 Task: Create List Videos in Board Thought Leadership to Workspace Creative Services. Create List Links in Board Event Marketing to Workspace Creative Services. Create List Notes in Board Employee Performance Management and Evaluation to Workspace Creative Services
Action: Mouse moved to (70, 367)
Screenshot: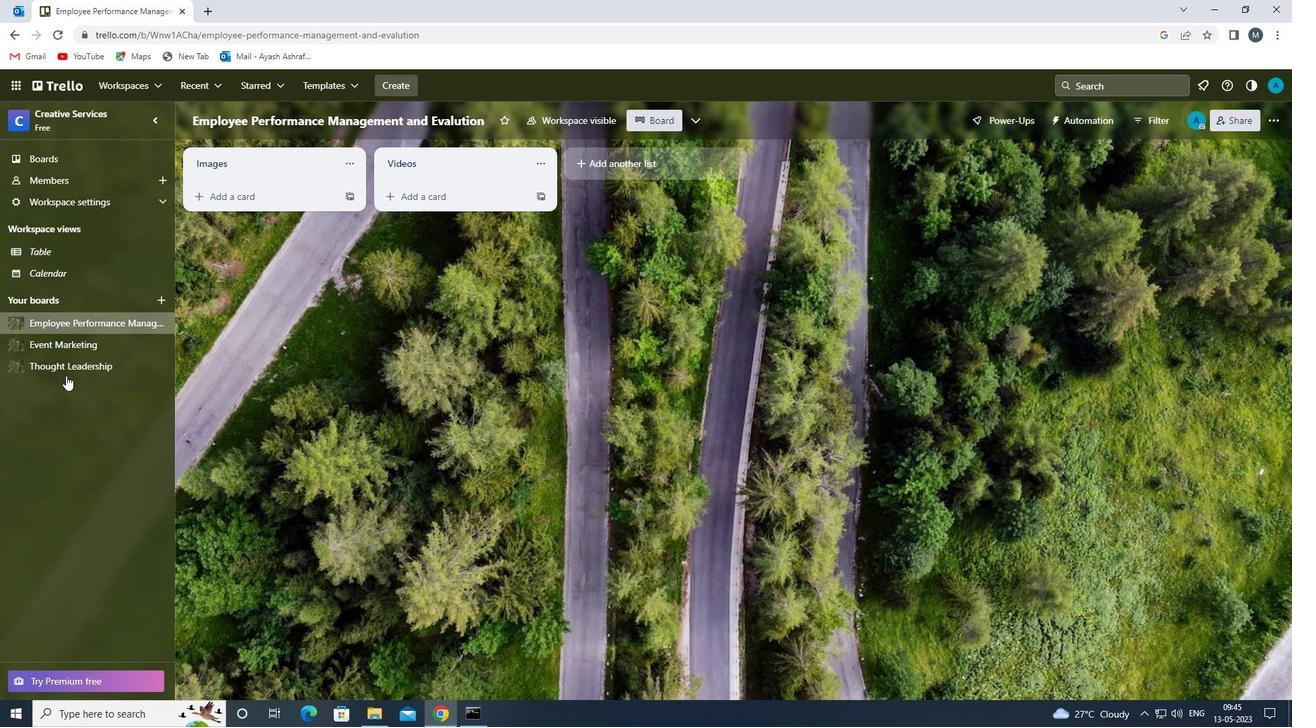 
Action: Mouse pressed left at (70, 367)
Screenshot: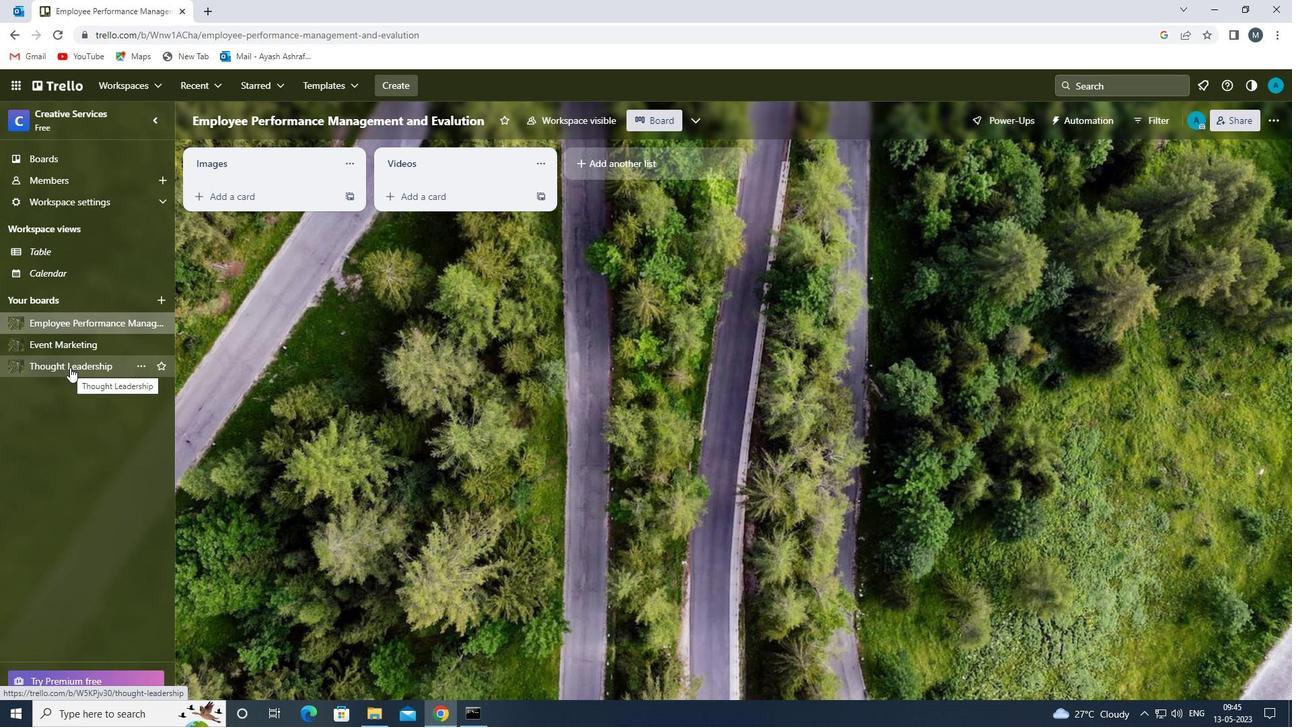 
Action: Mouse moved to (613, 166)
Screenshot: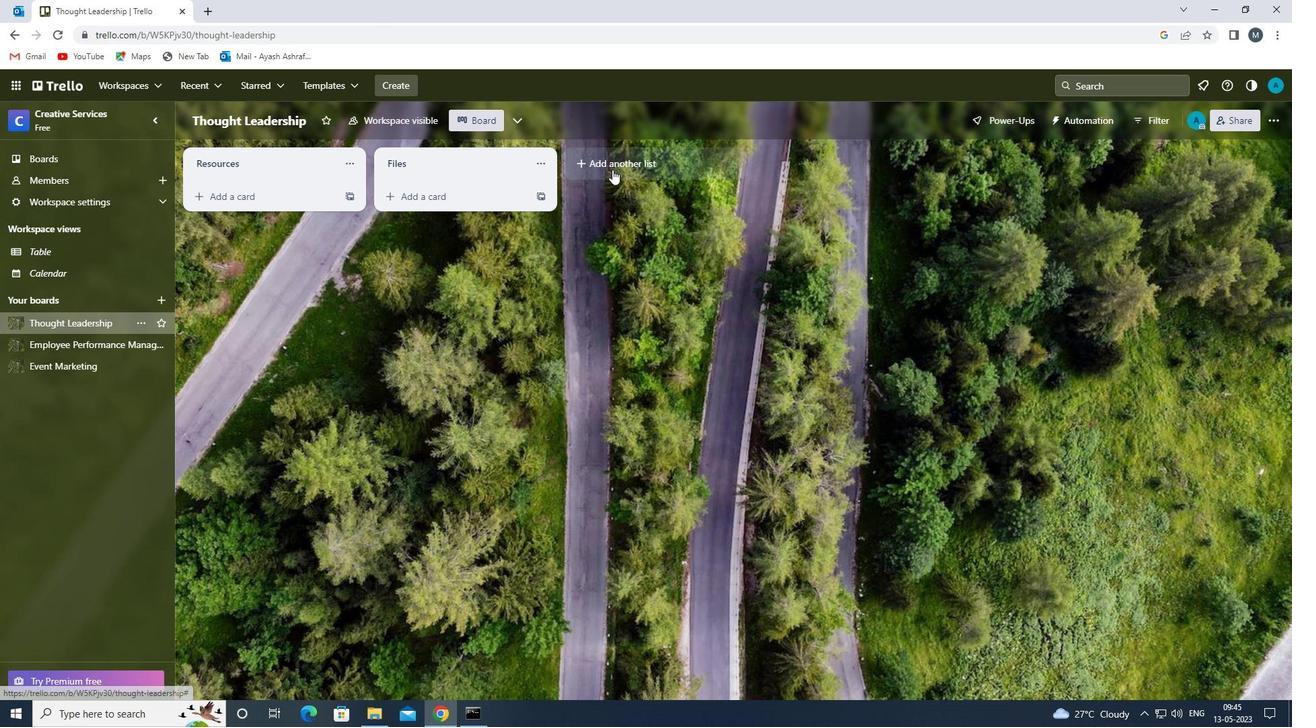 
Action: Mouse pressed left at (613, 166)
Screenshot: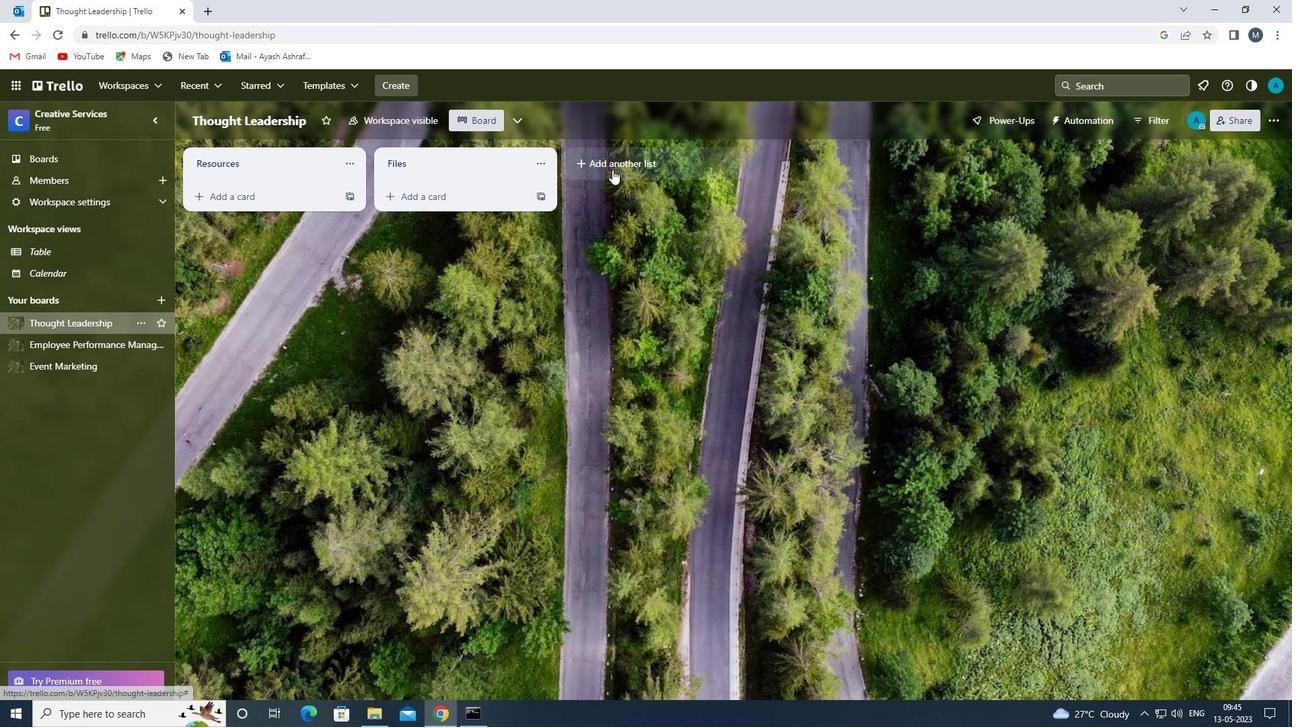 
Action: Mouse moved to (600, 167)
Screenshot: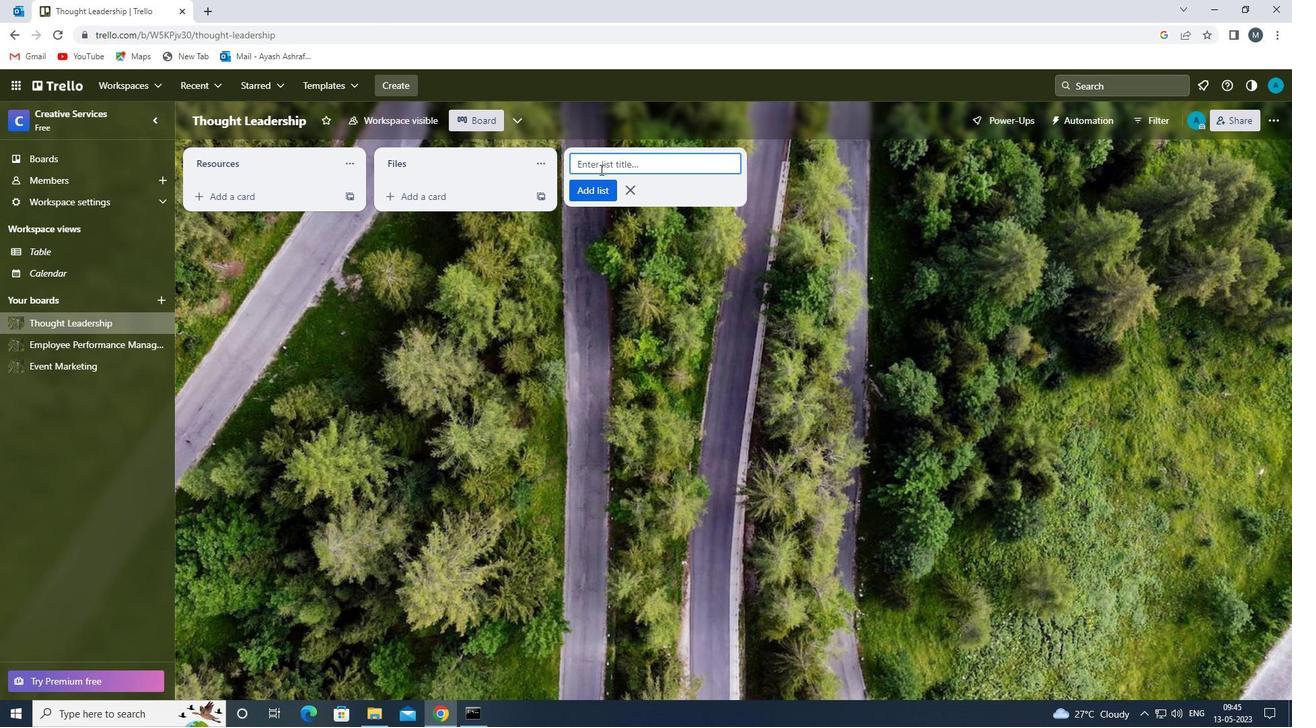 
Action: Mouse pressed left at (600, 167)
Screenshot: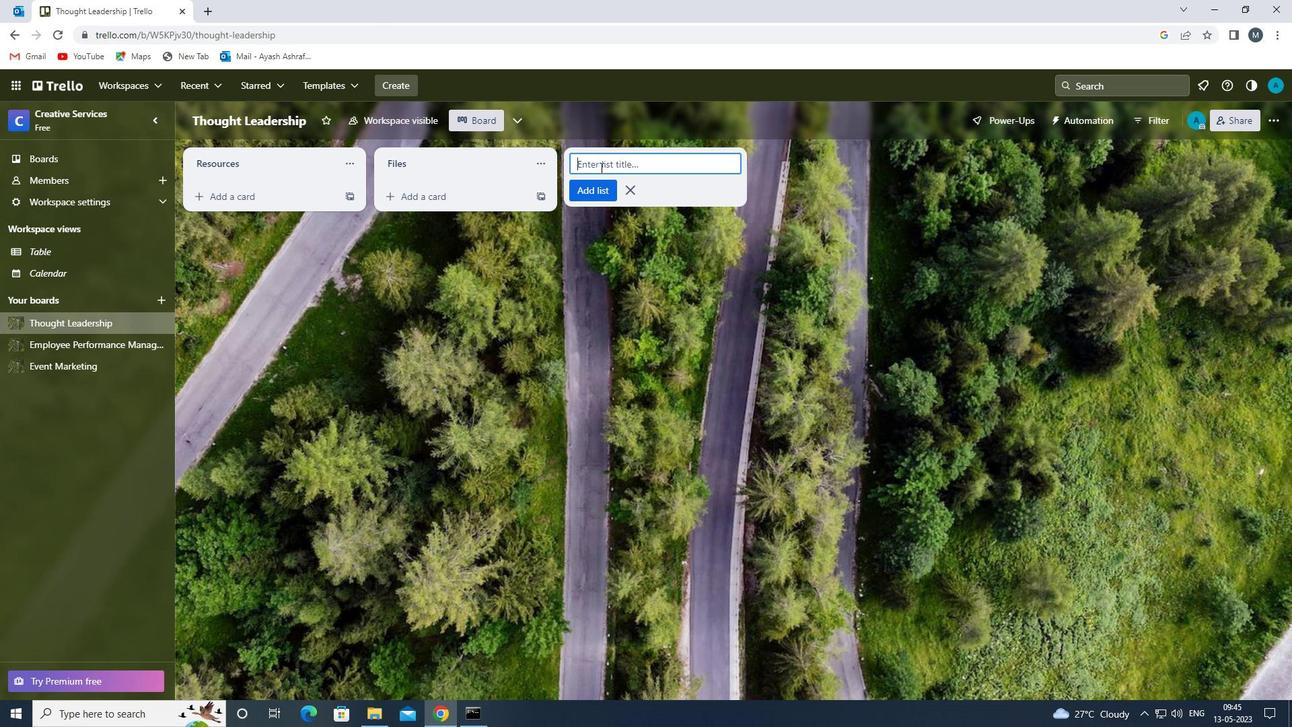 
Action: Key pressed <Key.shift>VIDEOS<Key.space>
Screenshot: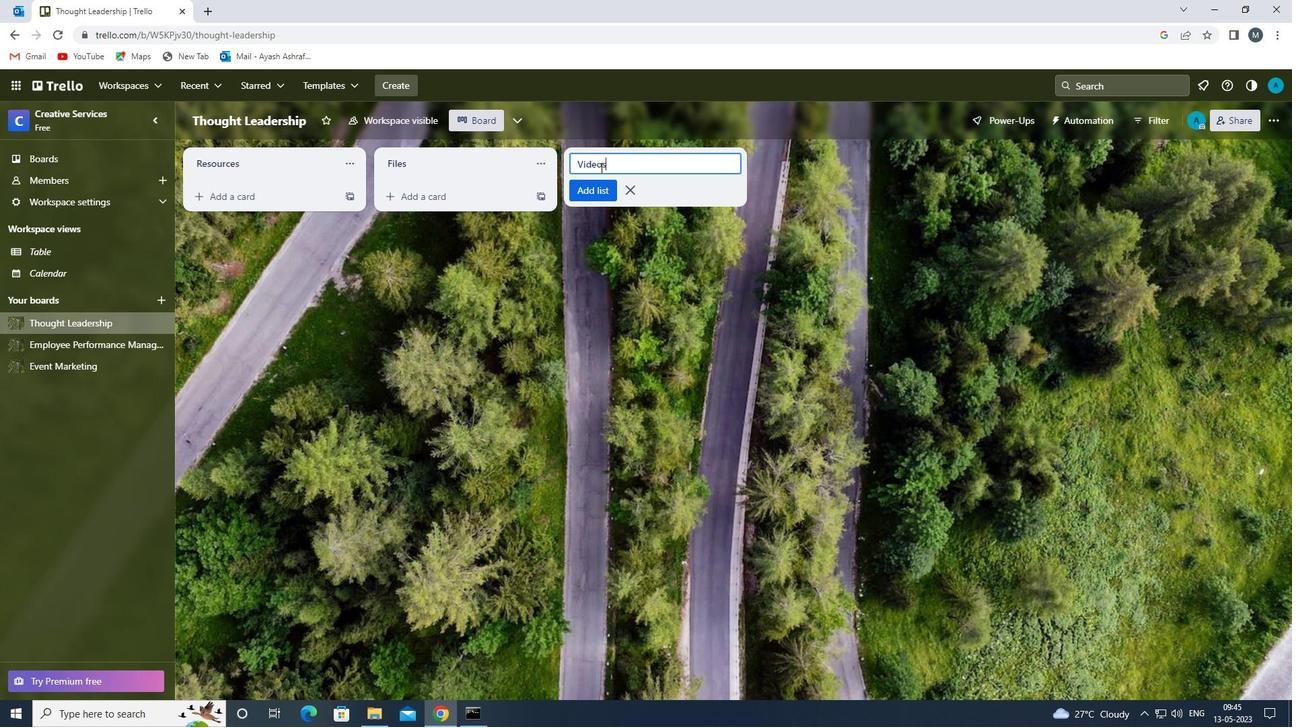 
Action: Mouse moved to (589, 195)
Screenshot: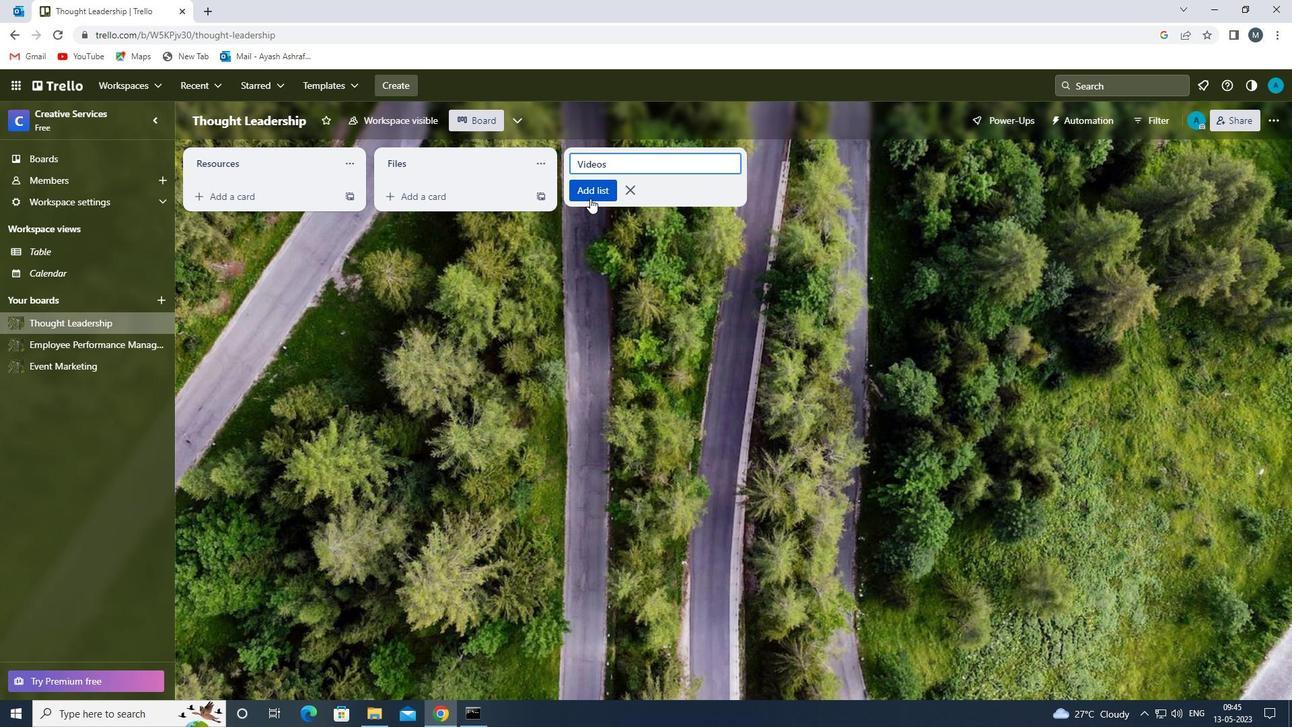 
Action: Mouse pressed left at (589, 195)
Screenshot: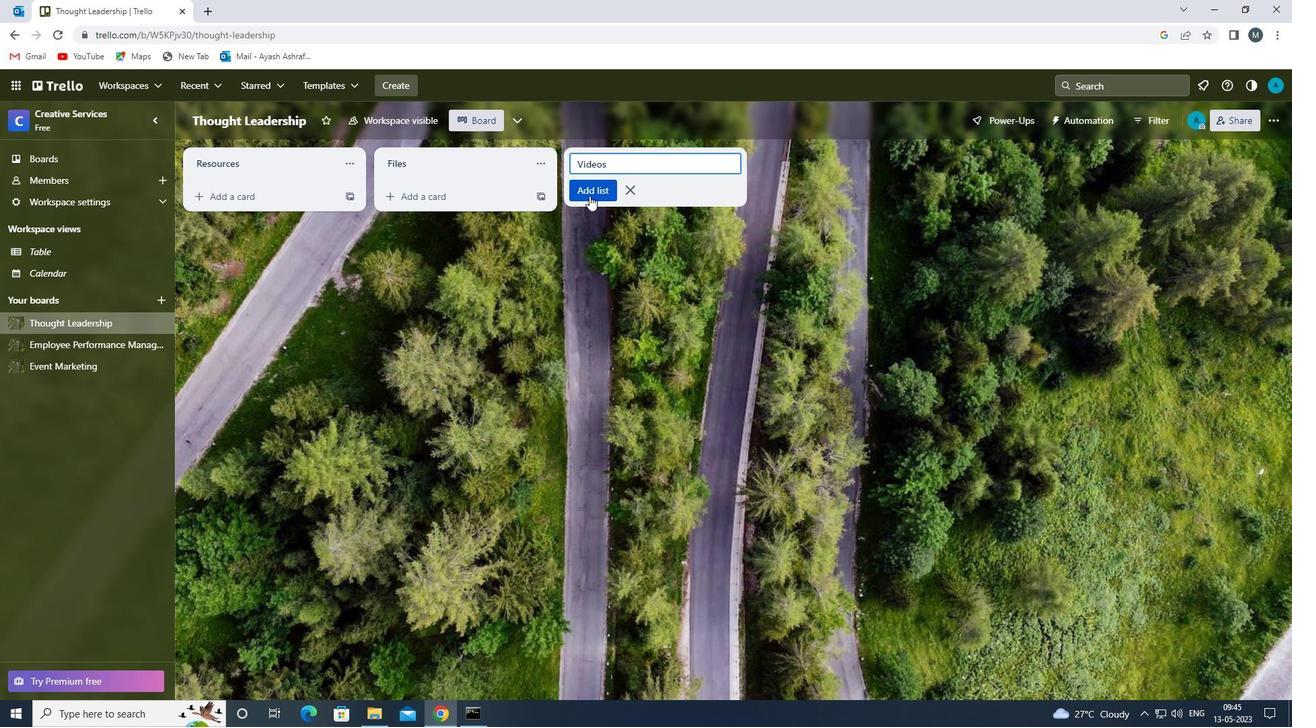 
Action: Mouse moved to (506, 327)
Screenshot: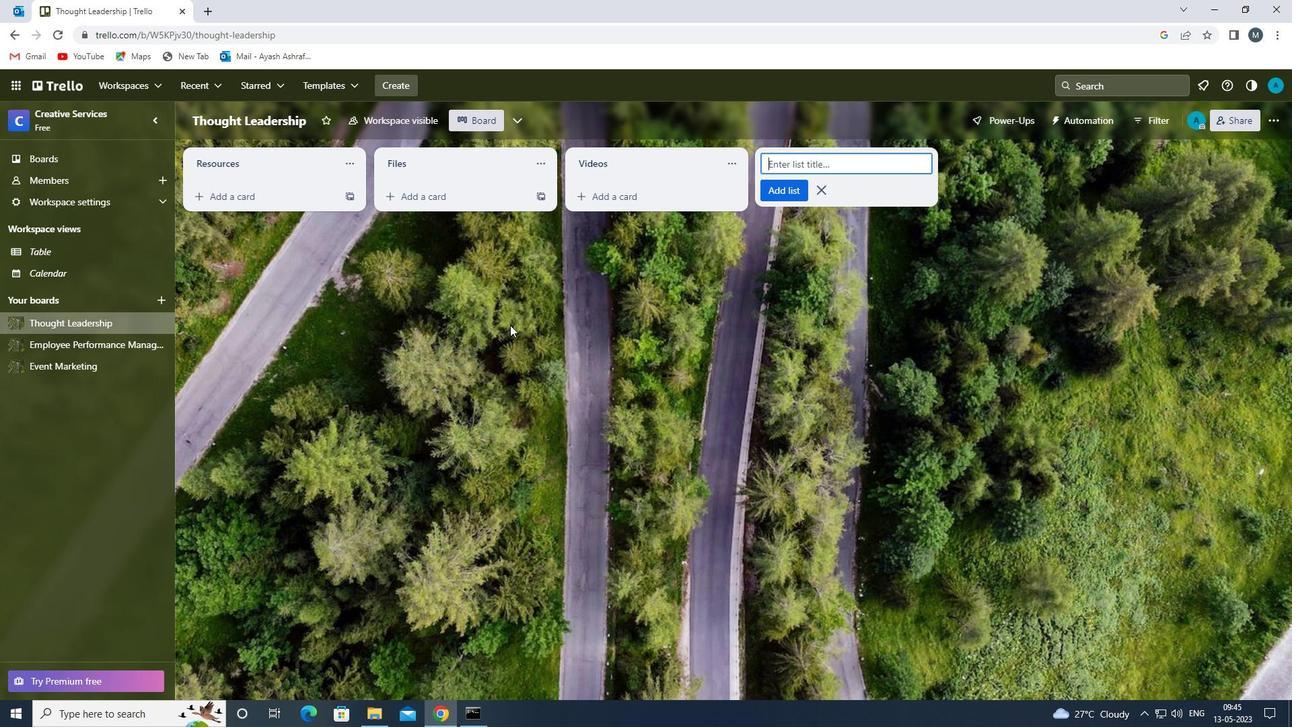
Action: Mouse pressed left at (506, 327)
Screenshot: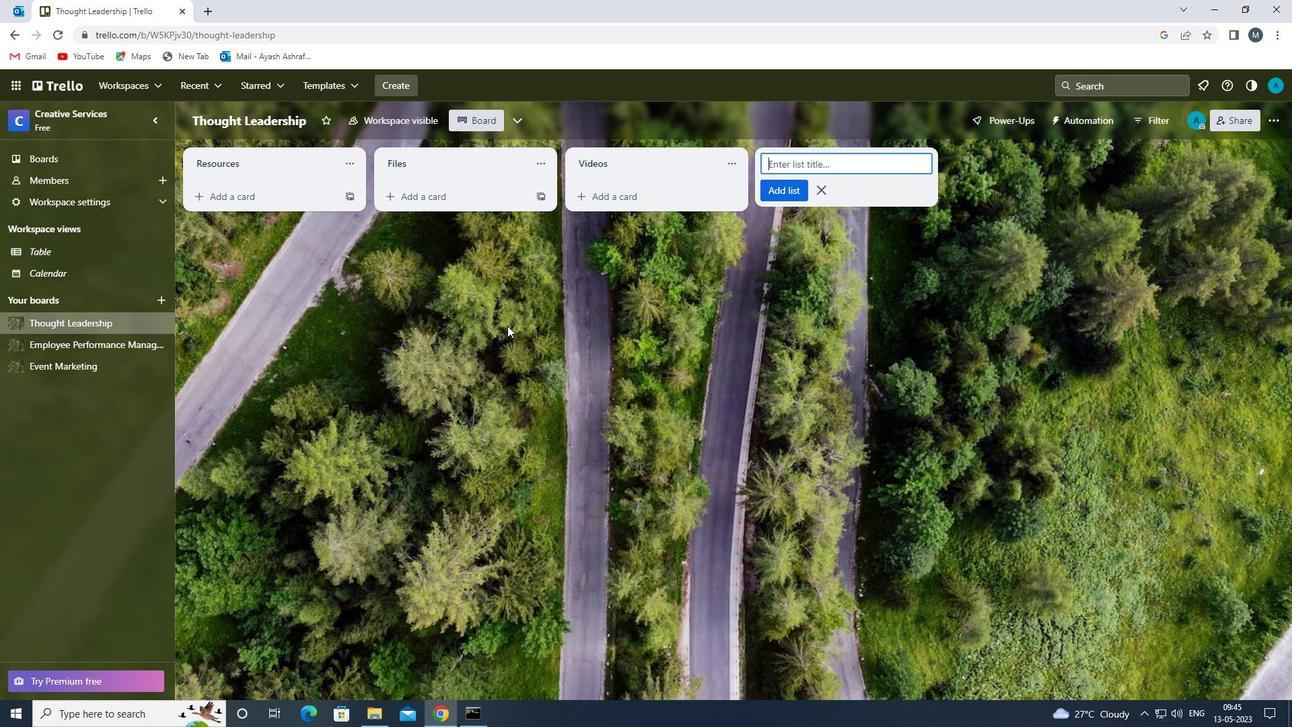 
Action: Mouse moved to (83, 375)
Screenshot: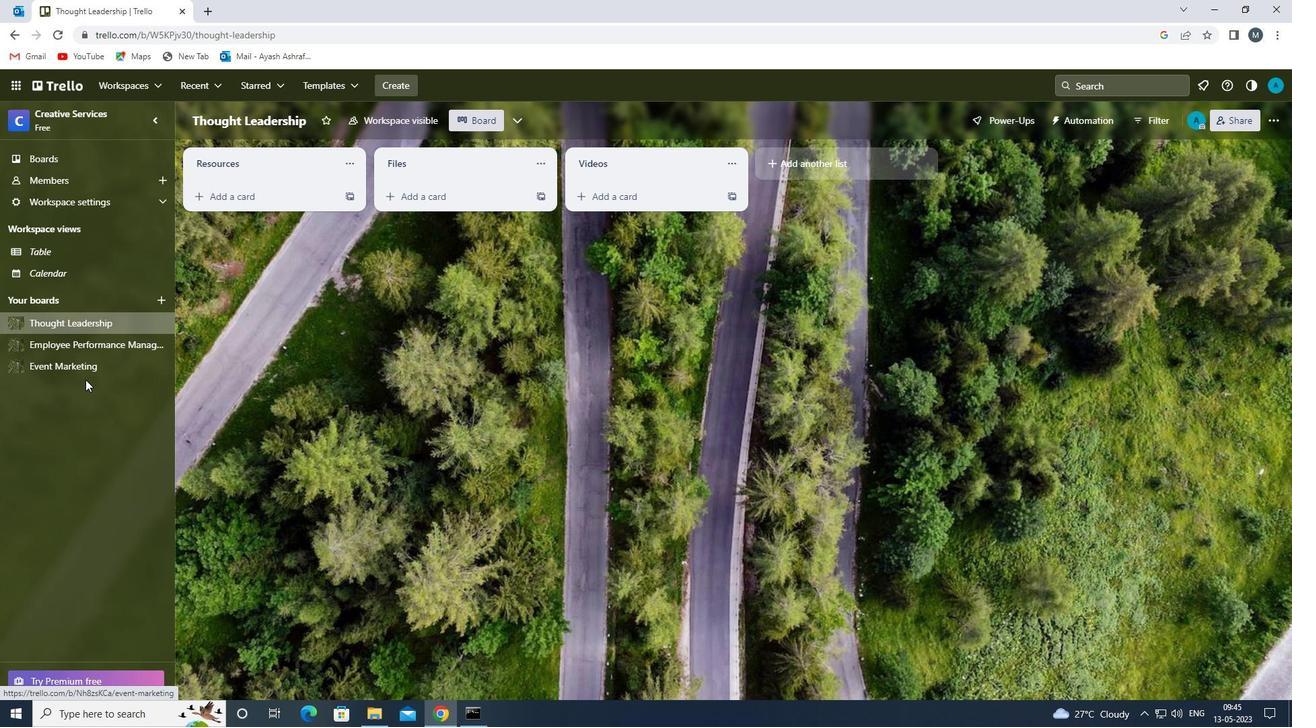 
Action: Mouse pressed left at (83, 375)
Screenshot: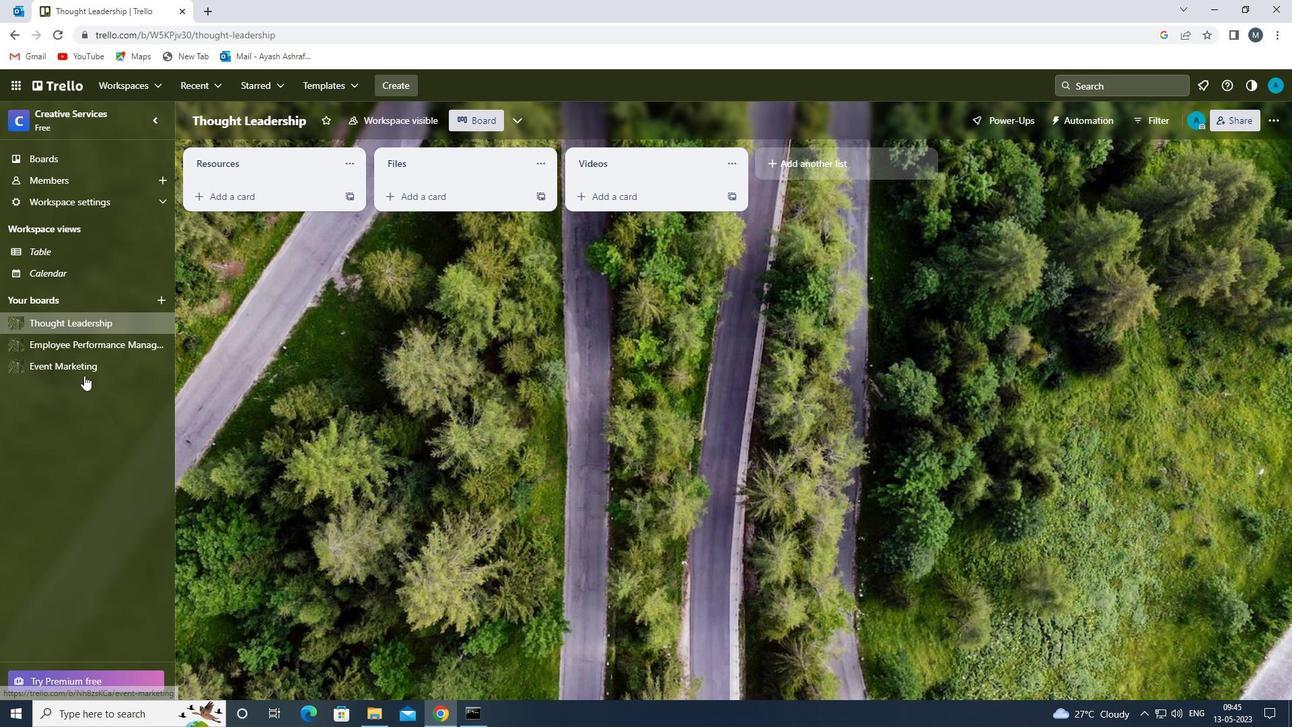 
Action: Mouse moved to (670, 168)
Screenshot: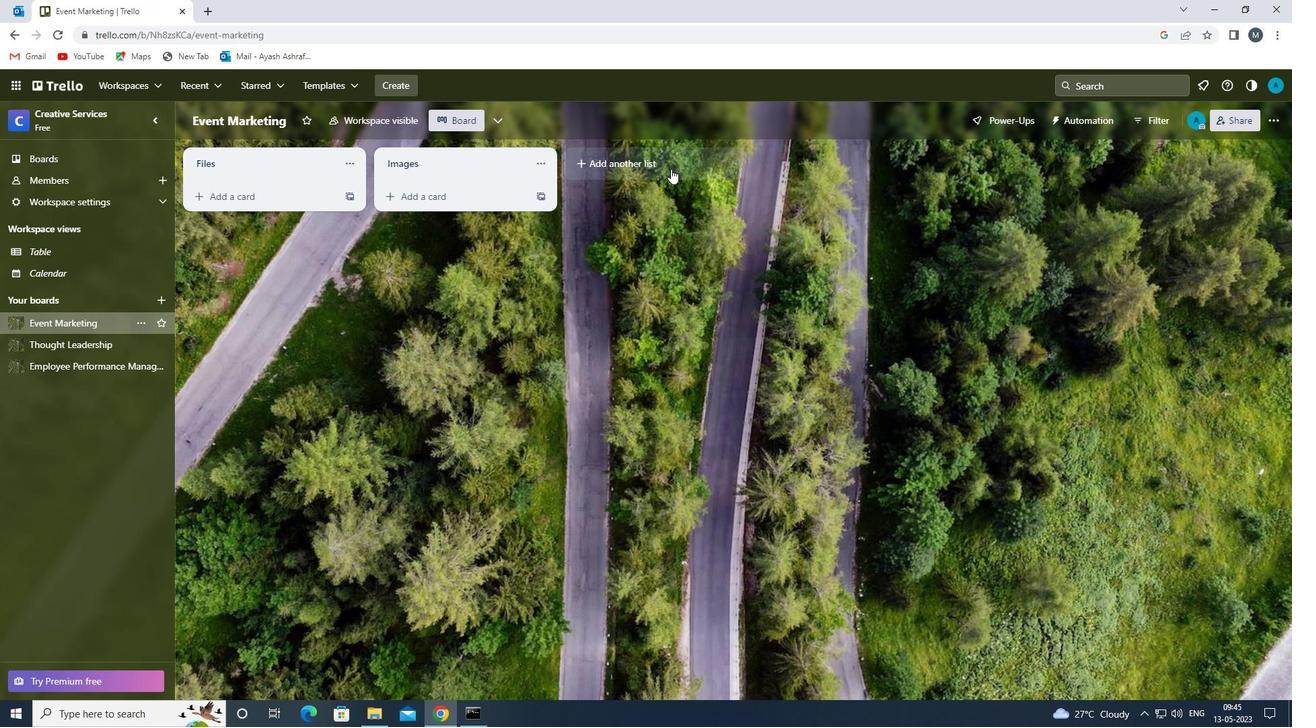 
Action: Mouse pressed left at (670, 168)
Screenshot: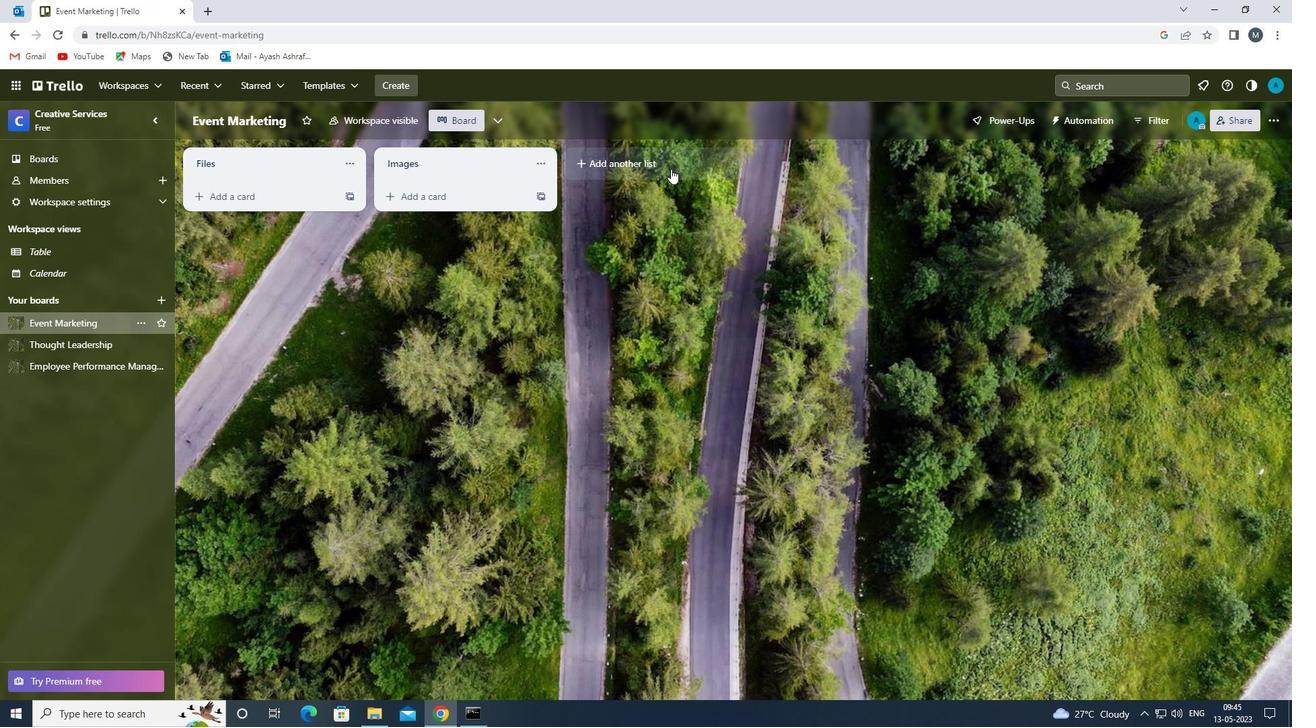 
Action: Mouse moved to (617, 166)
Screenshot: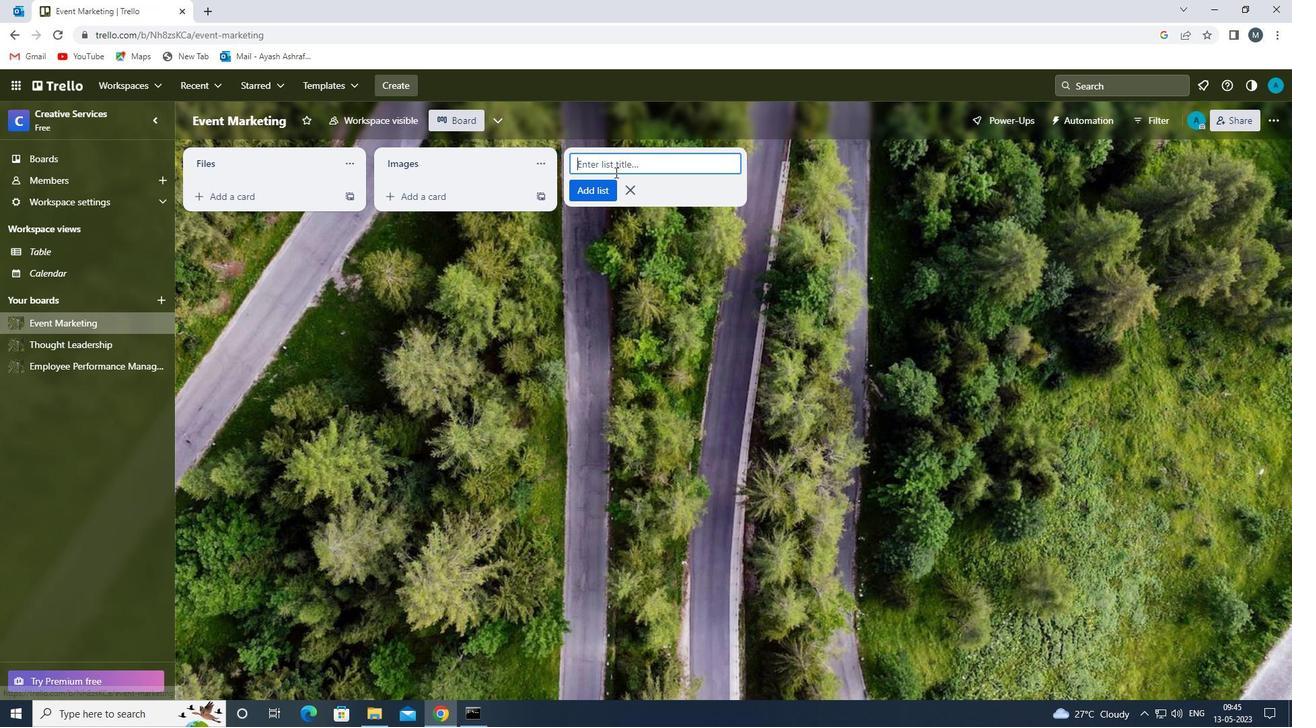 
Action: Mouse pressed left at (617, 166)
Screenshot: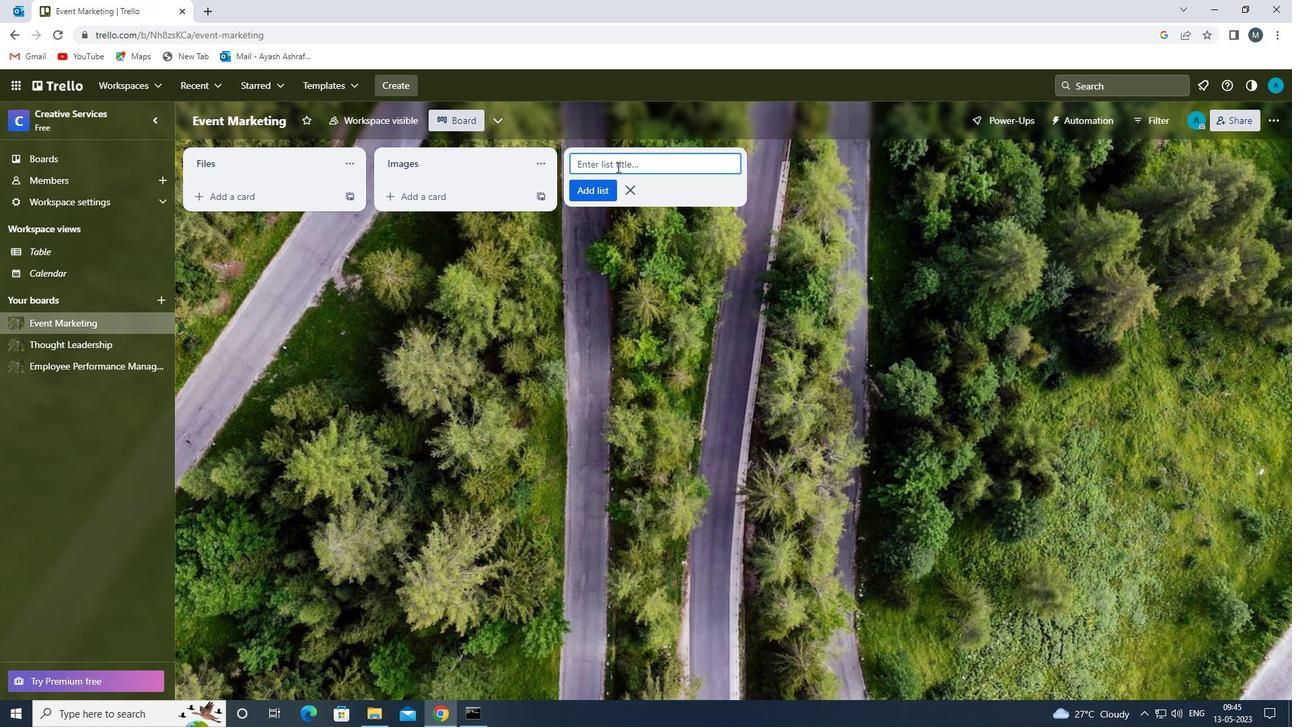 
Action: Key pressed <Key.shift>LINKS<Key.space>
Screenshot: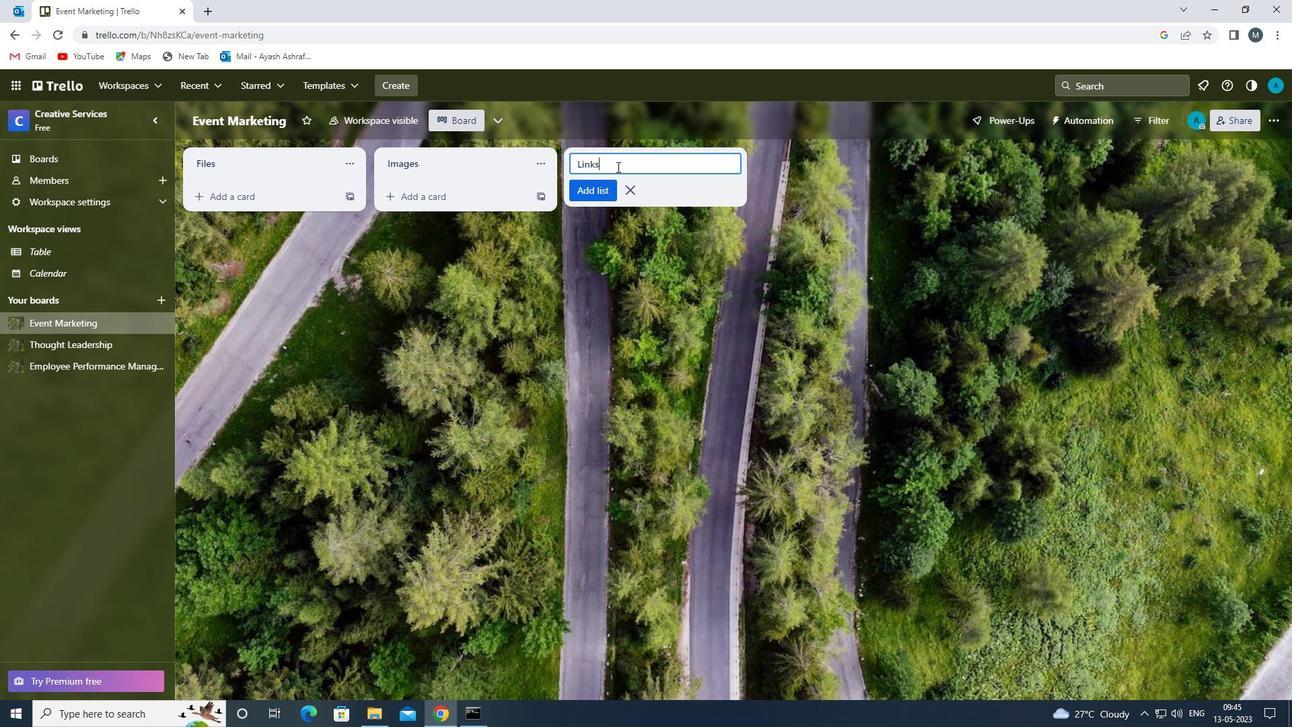 
Action: Mouse moved to (583, 191)
Screenshot: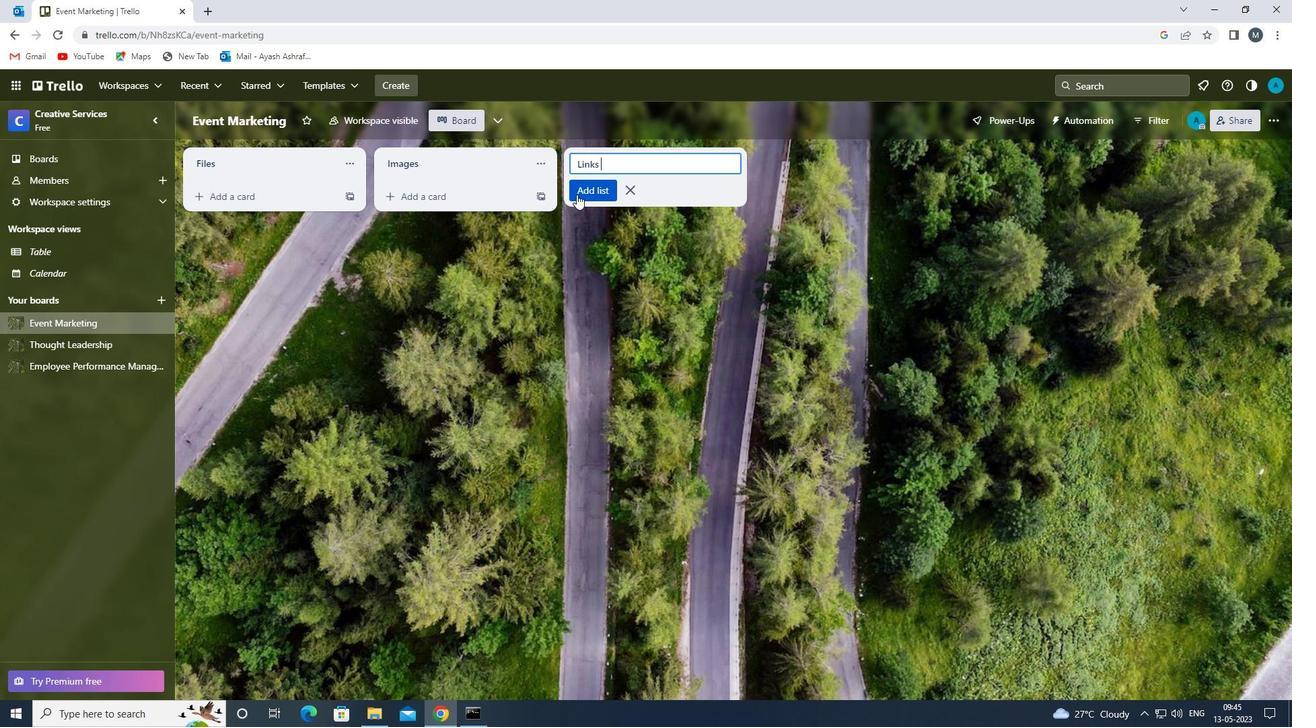 
Action: Mouse pressed left at (583, 191)
Screenshot: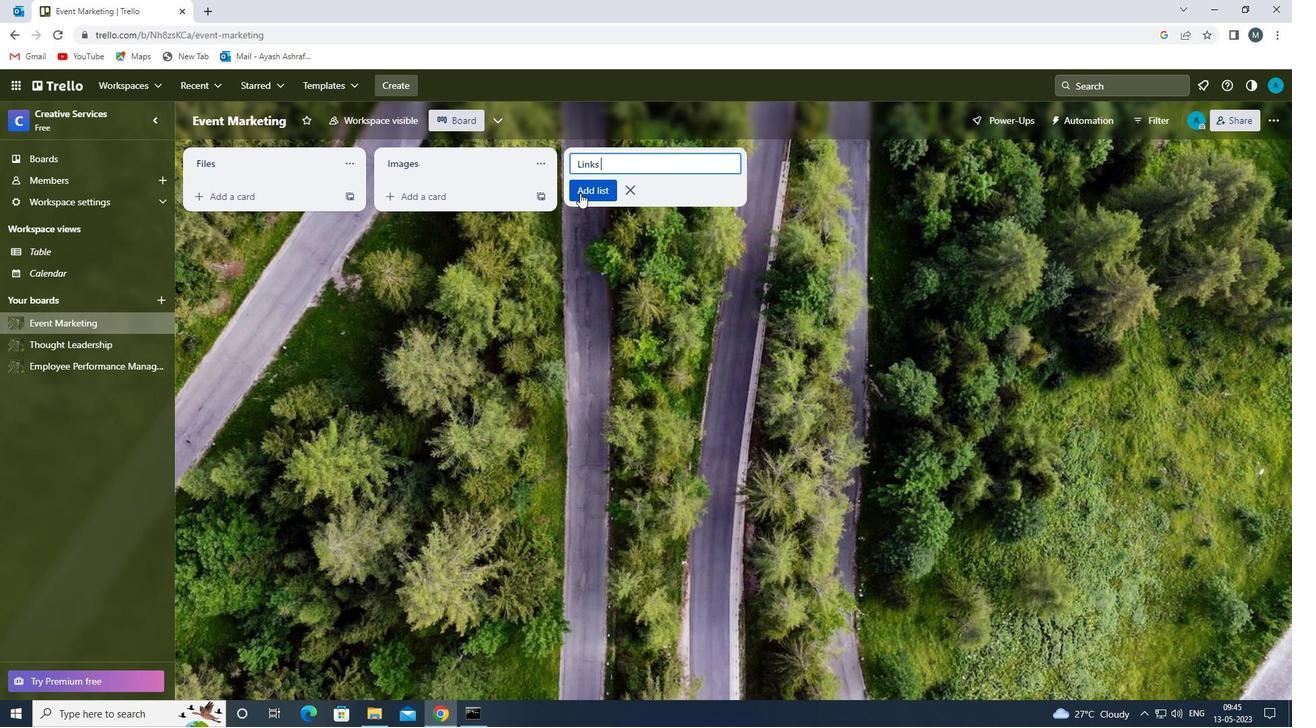 
Action: Mouse moved to (479, 364)
Screenshot: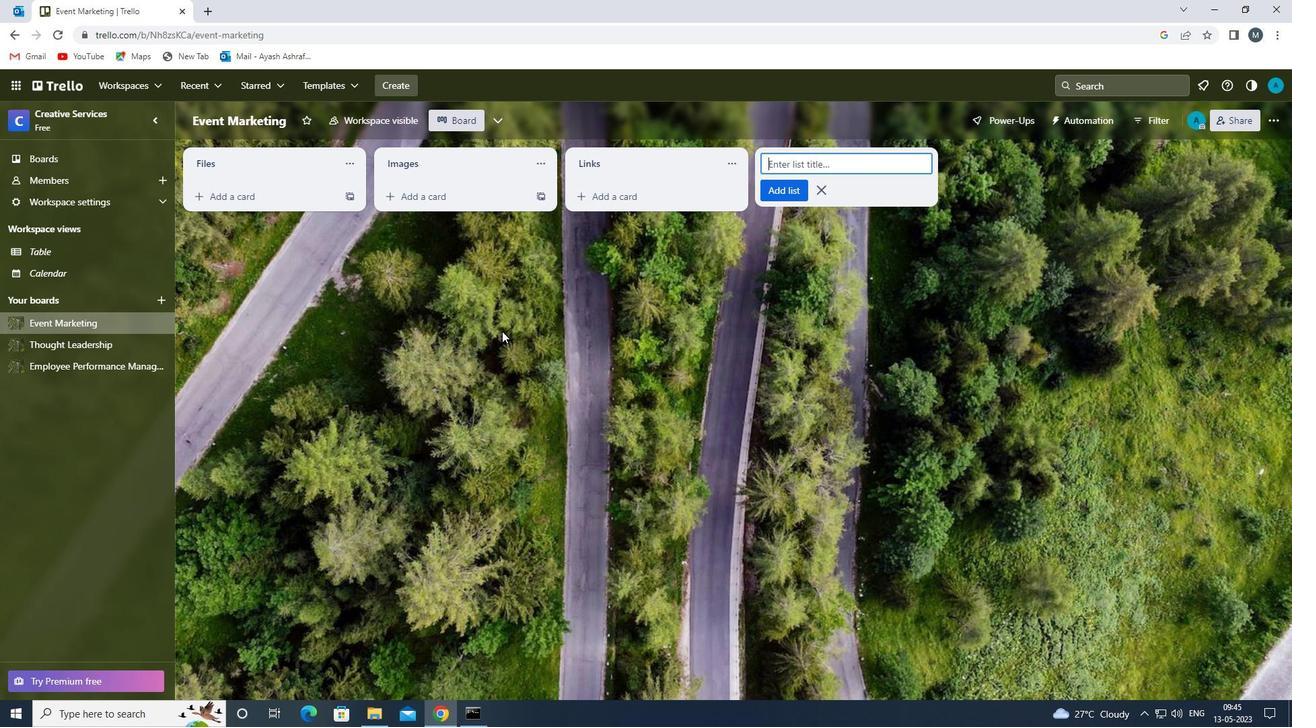 
Action: Mouse pressed left at (479, 364)
Screenshot: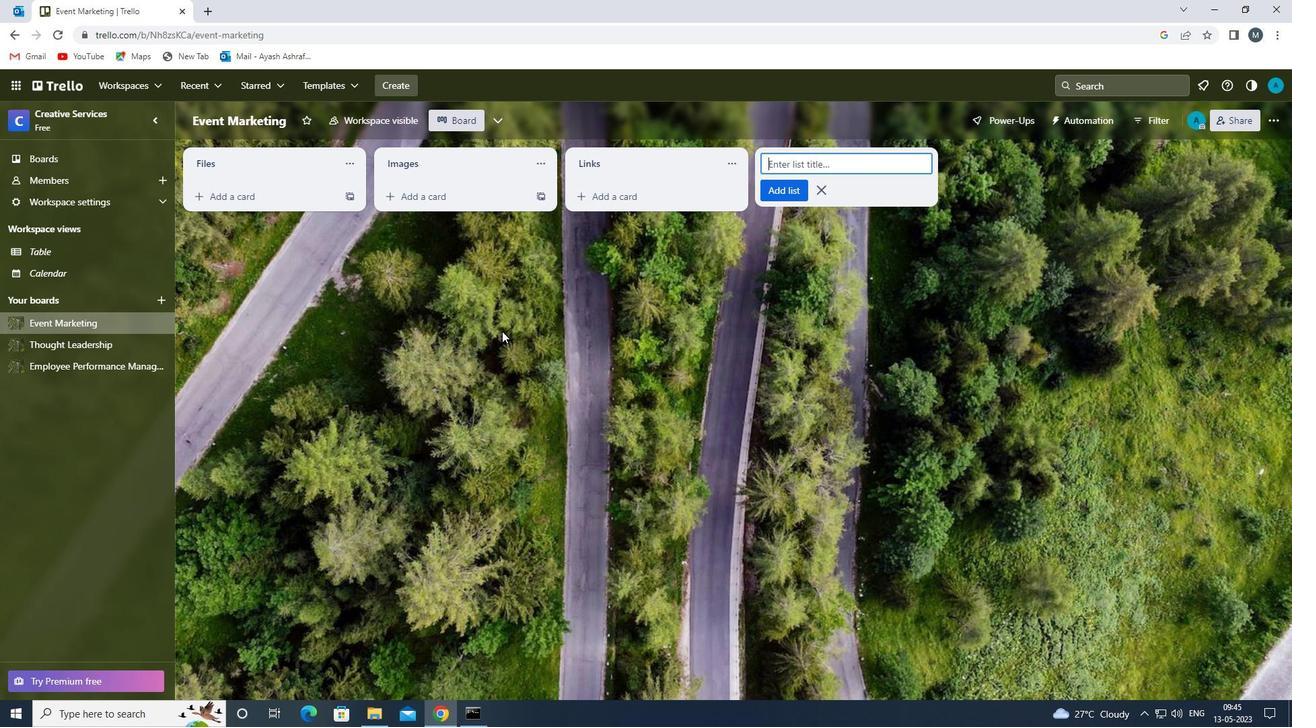 
Action: Mouse moved to (69, 364)
Screenshot: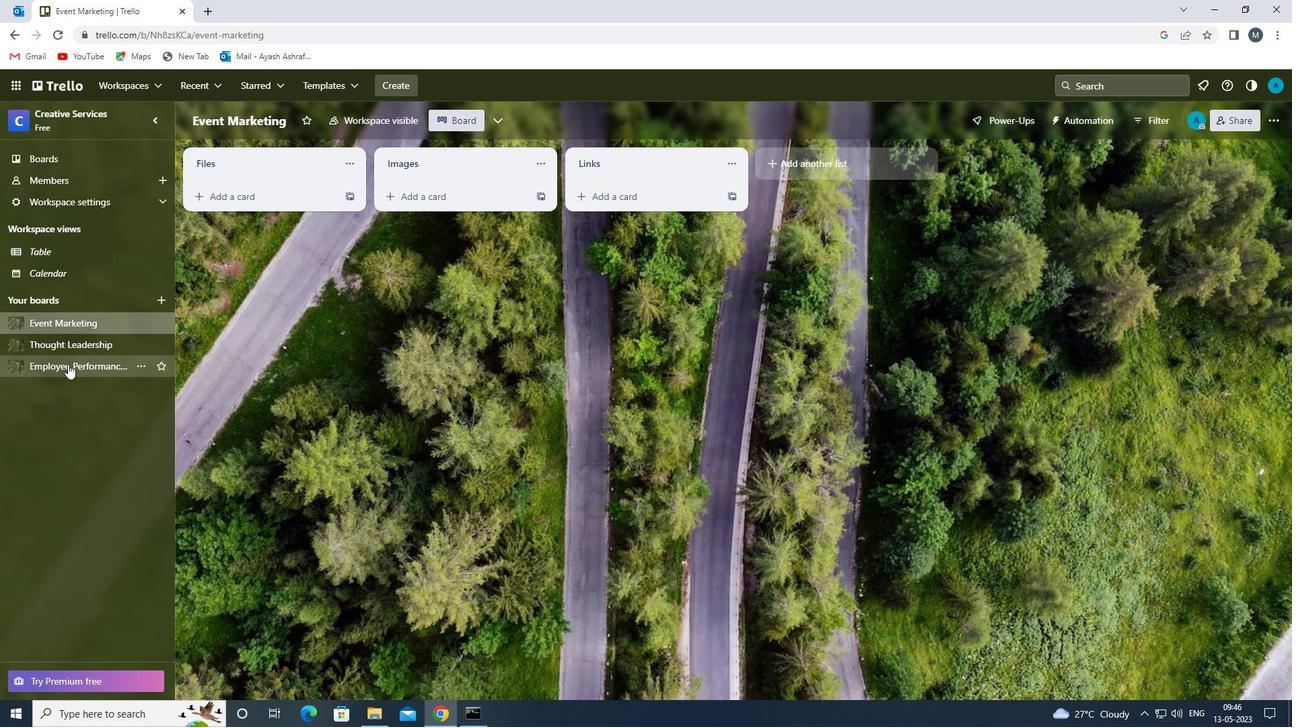 
Action: Mouse pressed left at (69, 364)
Screenshot: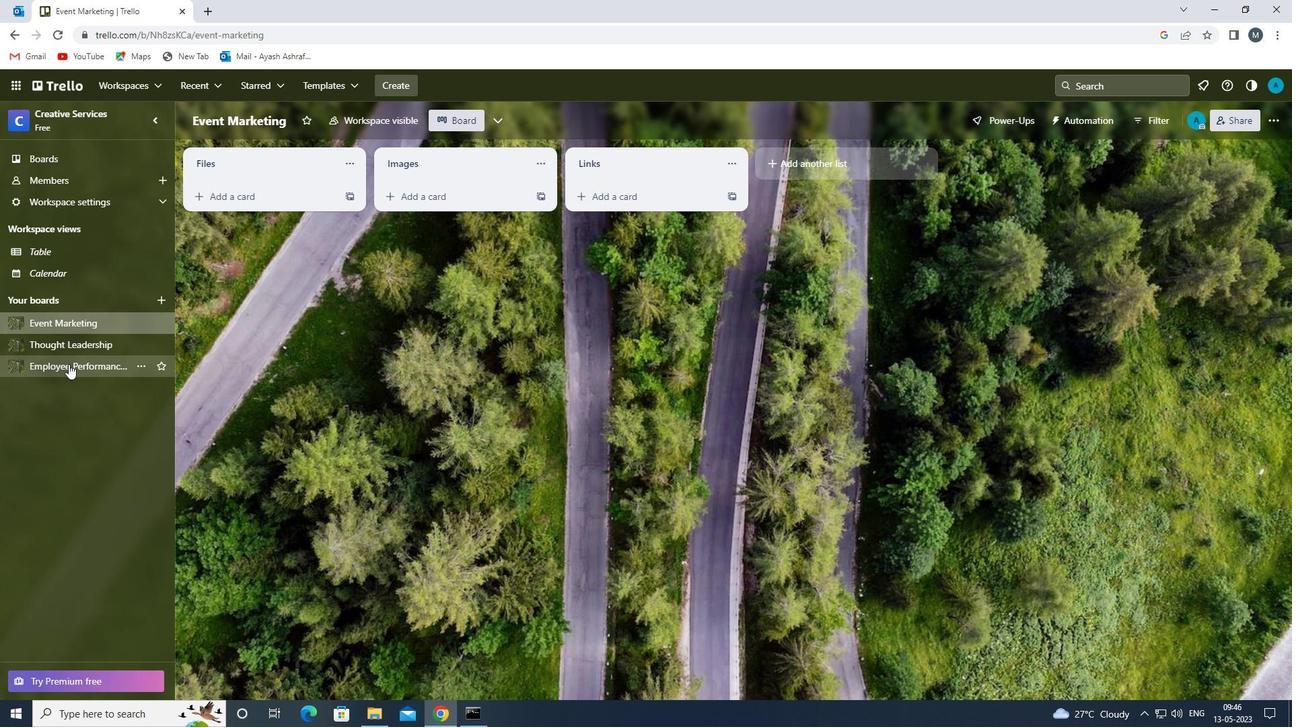 
Action: Mouse moved to (611, 168)
Screenshot: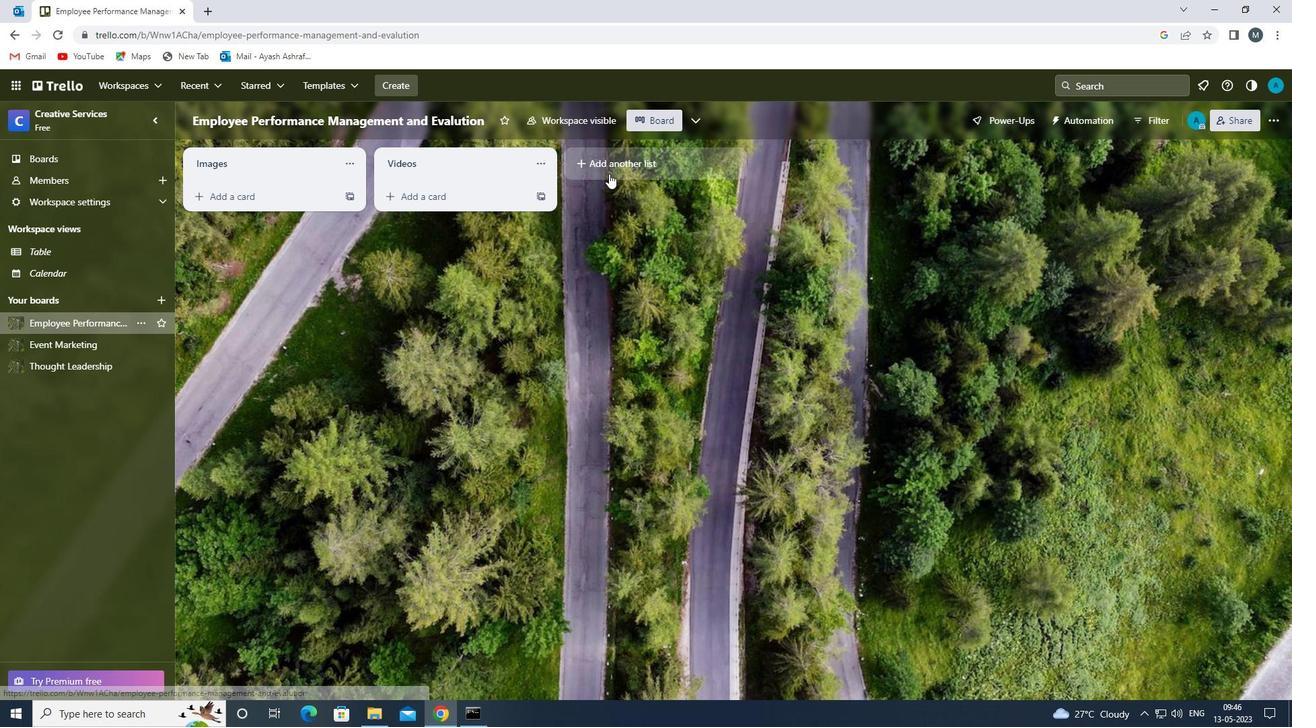 
Action: Mouse pressed left at (611, 168)
Screenshot: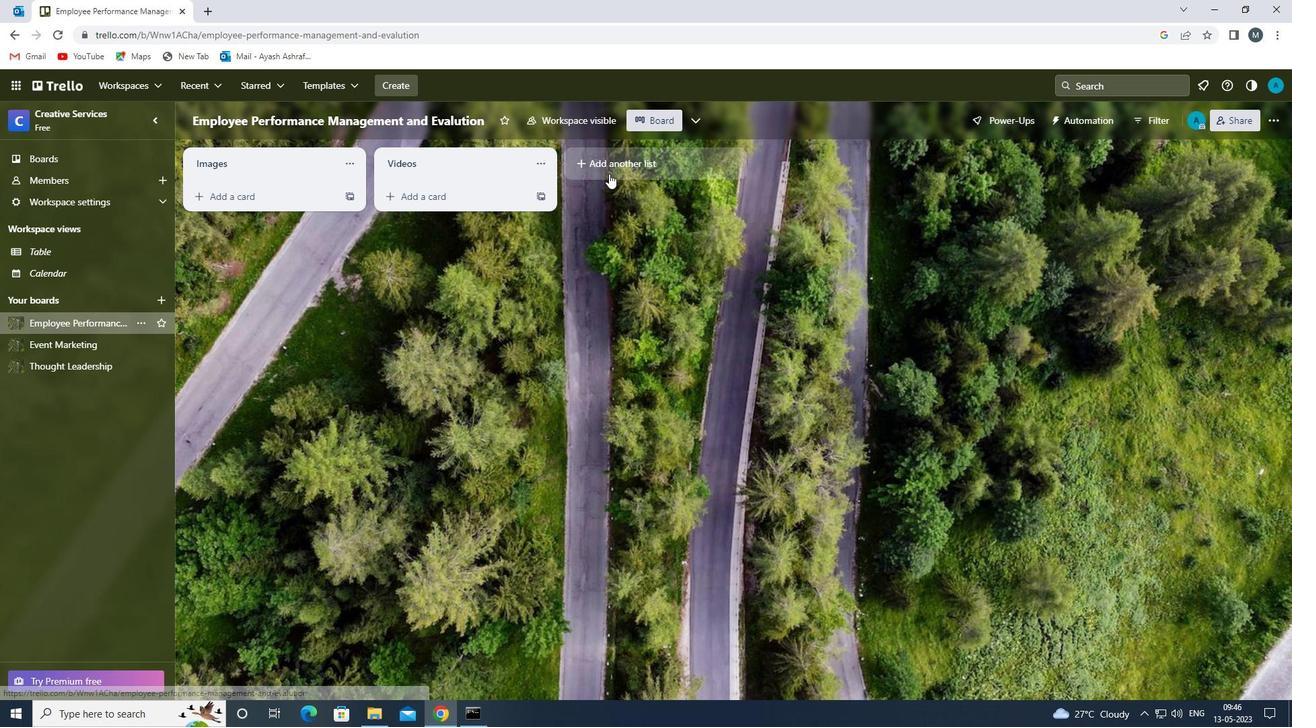 
Action: Mouse moved to (611, 166)
Screenshot: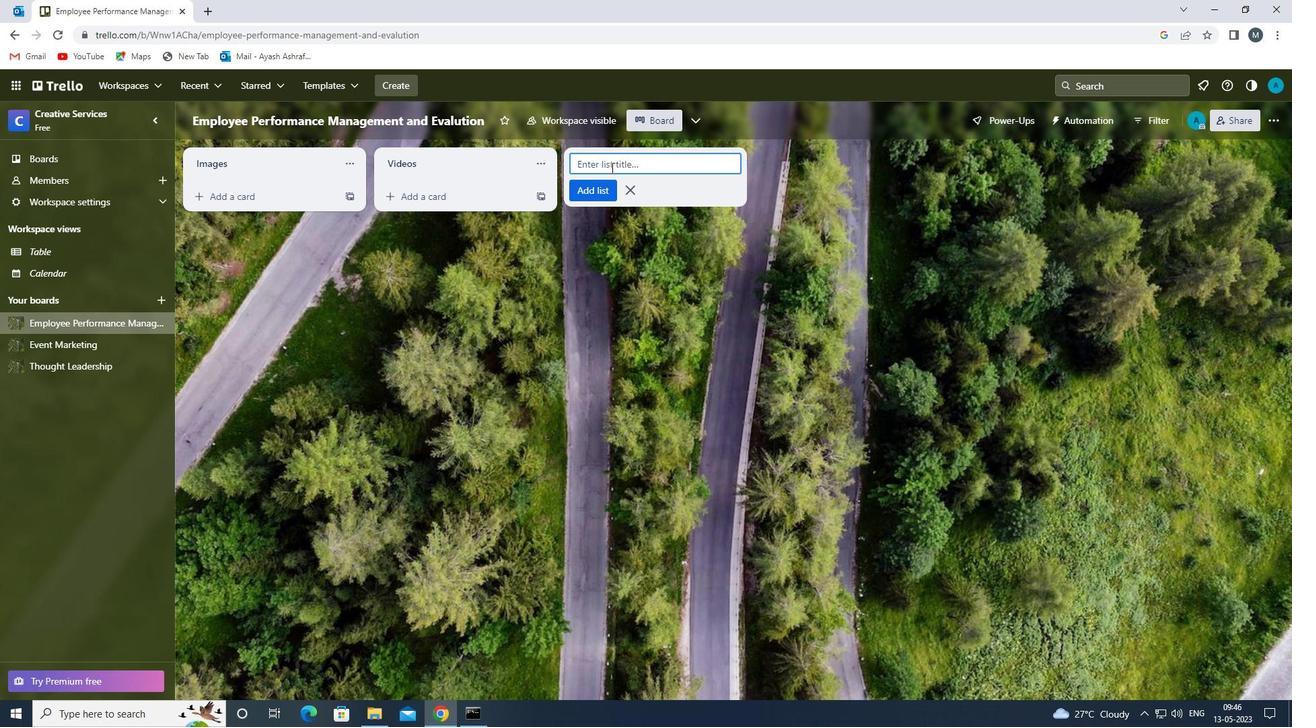 
Action: Mouse pressed left at (611, 166)
Screenshot: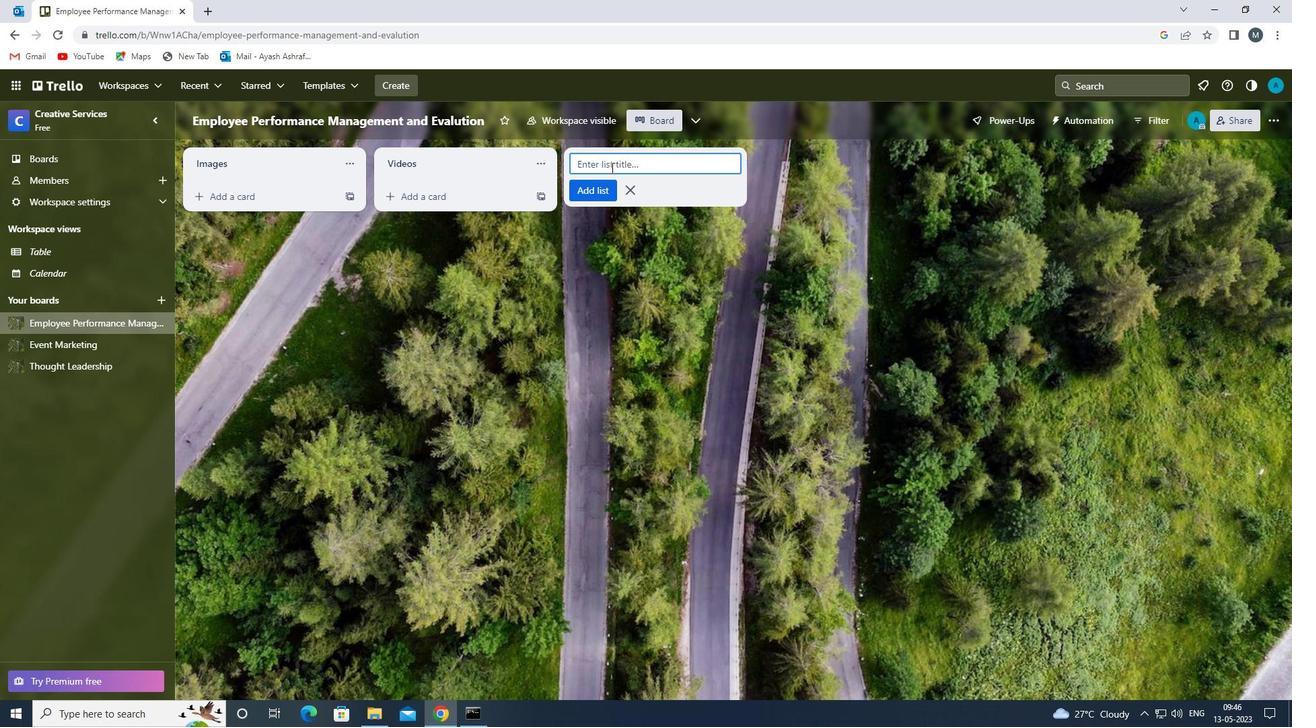 
Action: Key pressed <Key.shift>NOTES<Key.space>
Screenshot: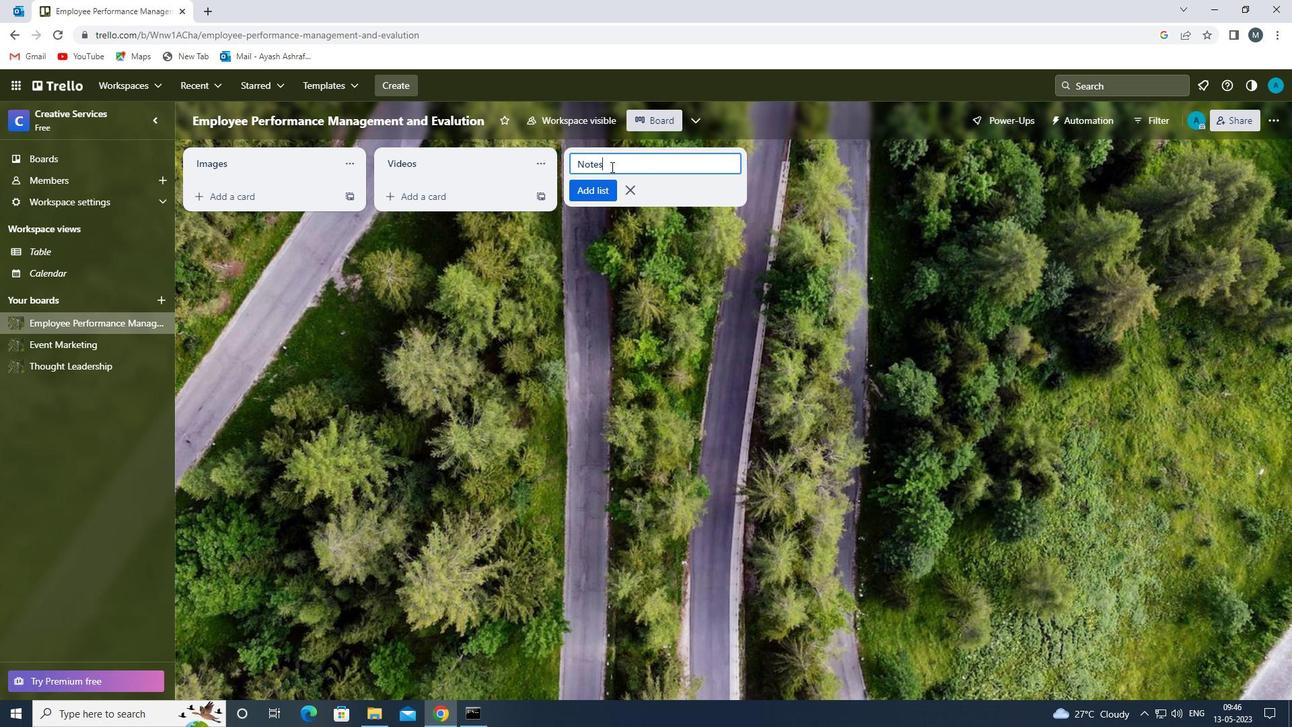 
Action: Mouse moved to (579, 181)
Screenshot: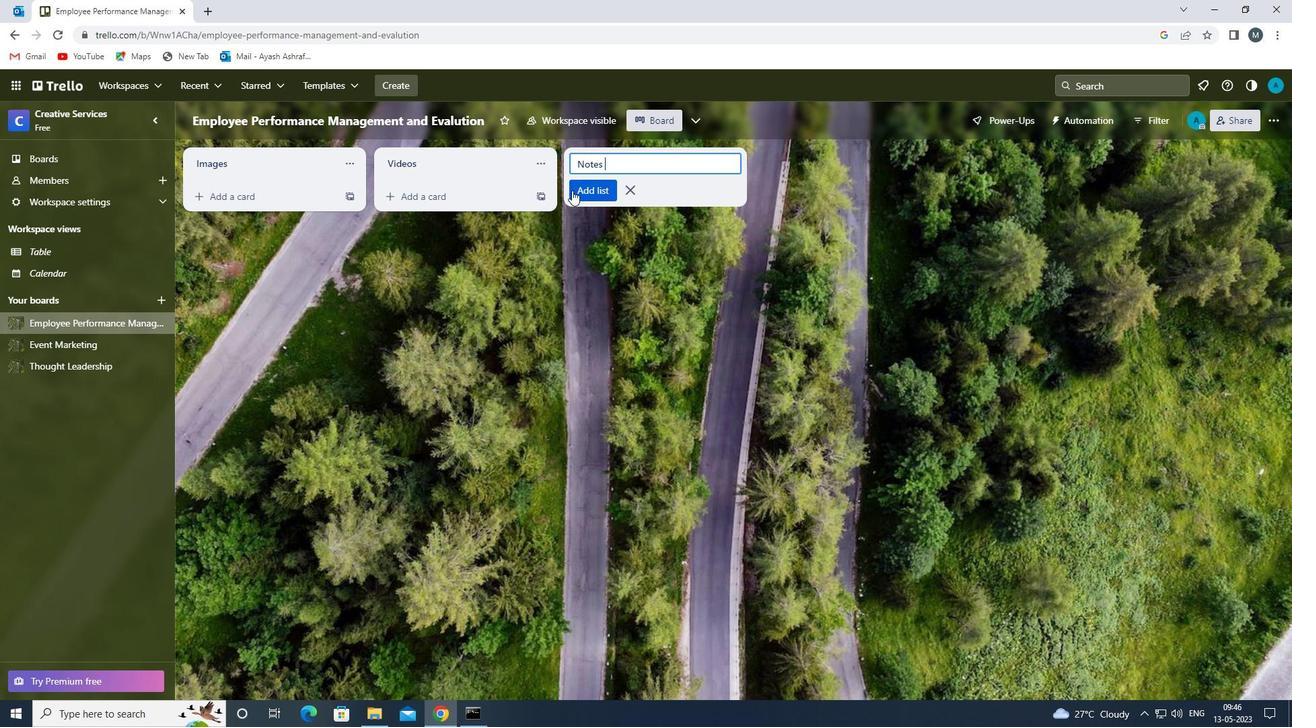 
Action: Mouse pressed left at (579, 181)
Screenshot: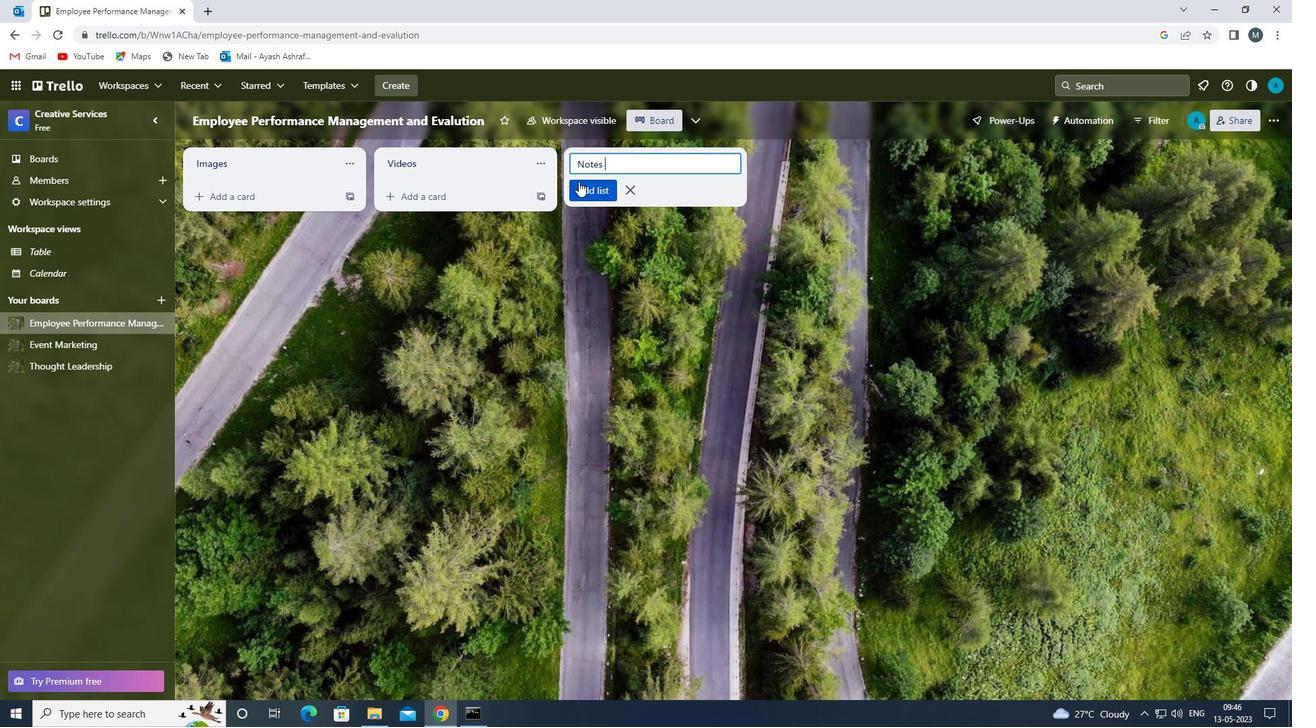 
Action: Mouse moved to (530, 288)
Screenshot: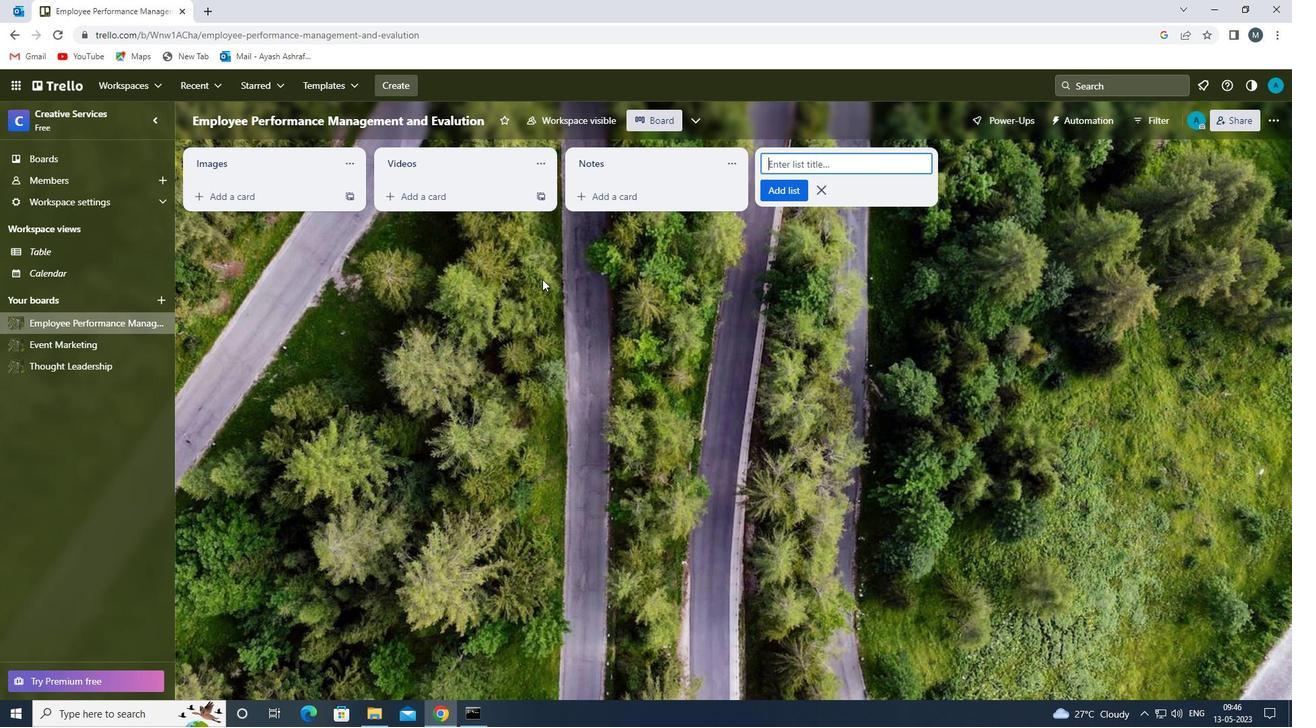 
Action: Mouse pressed left at (530, 288)
Screenshot: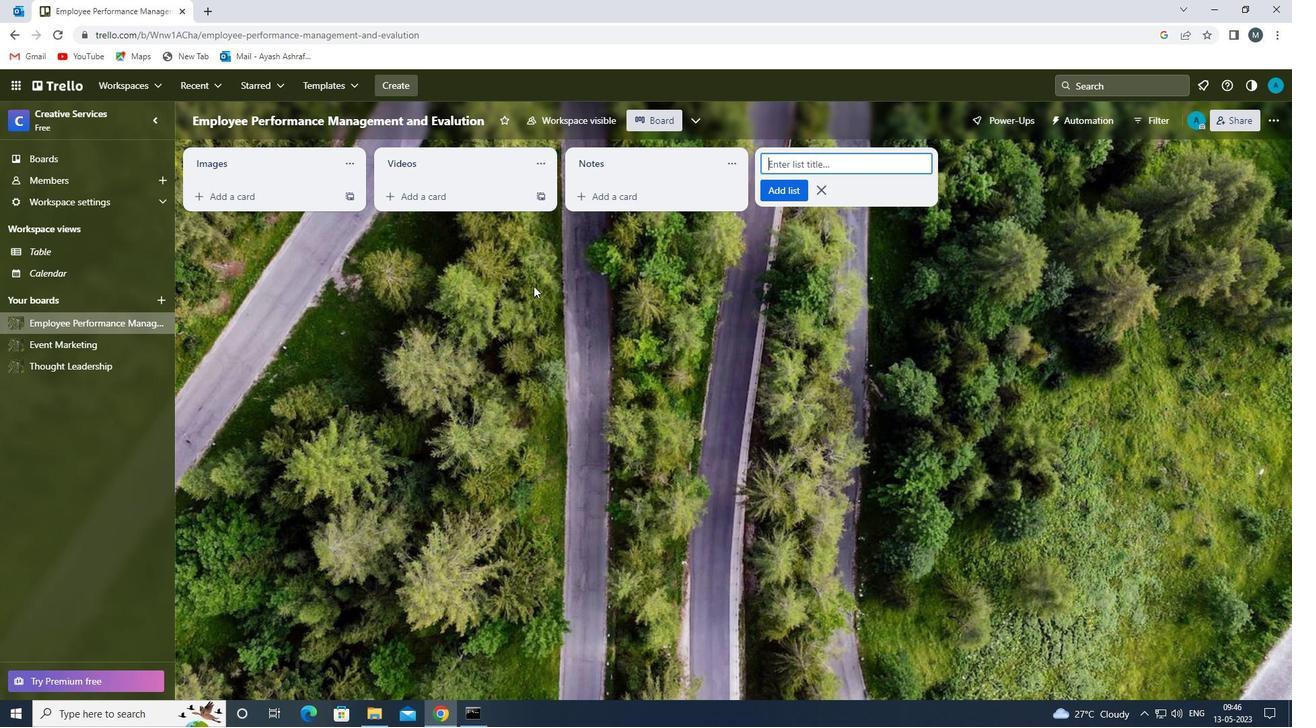 
Action: Mouse moved to (333, 362)
Screenshot: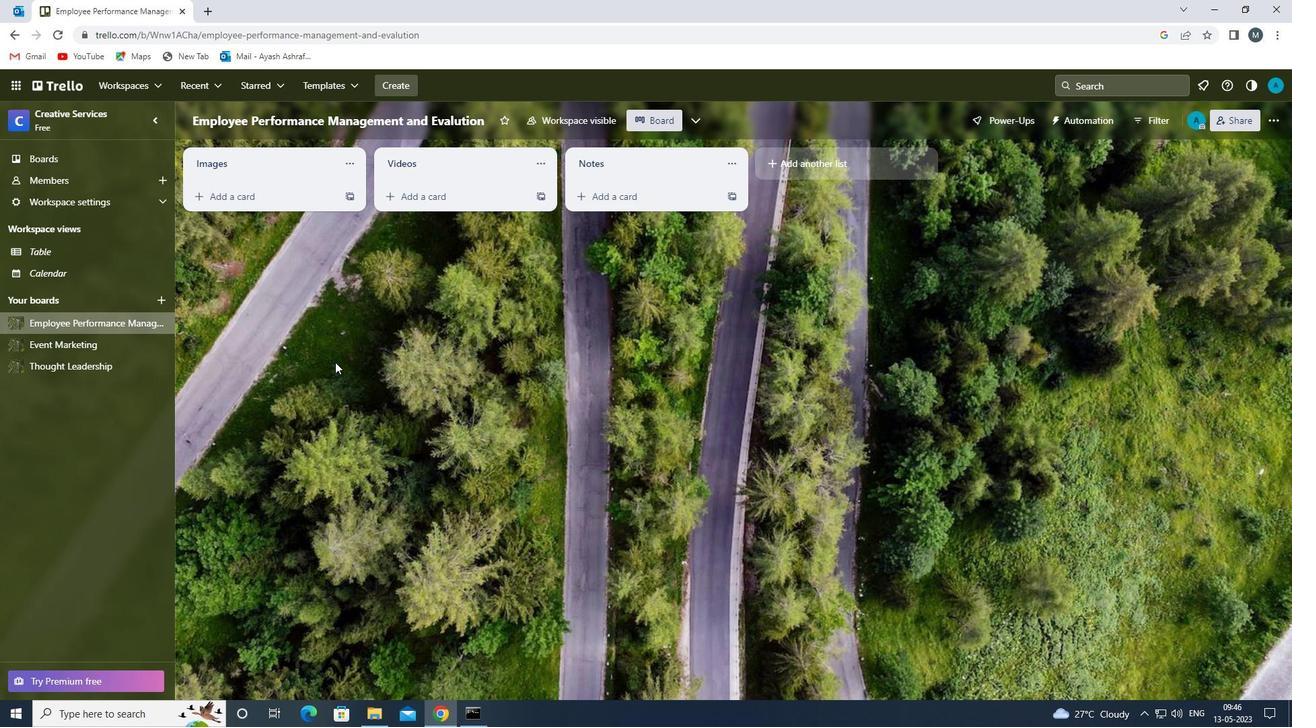 
